 Task: Create a rule from the Agile list, Priority changed -> Complete task in the project AppWave if Priority Cleared then Complete Task
Action: Mouse moved to (46, 261)
Screenshot: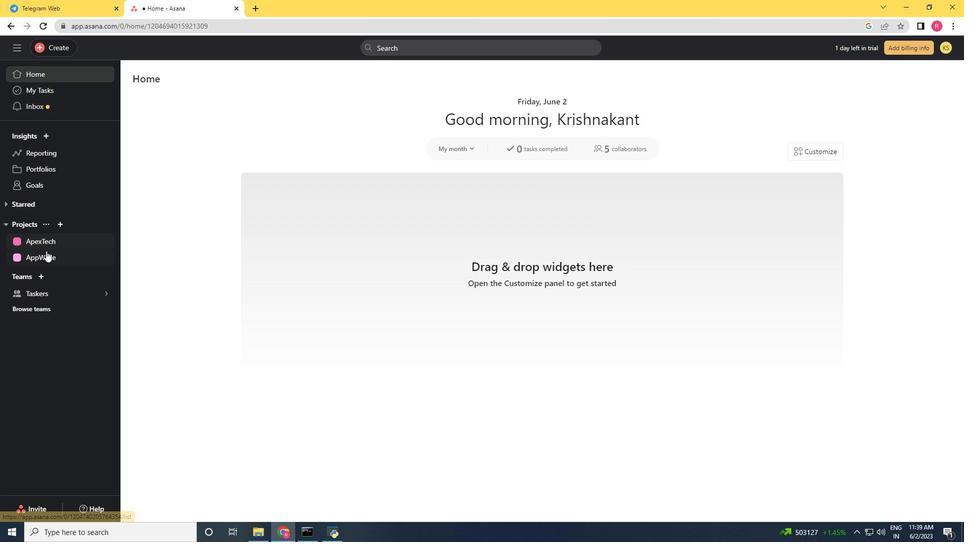 
Action: Mouse pressed left at (46, 261)
Screenshot: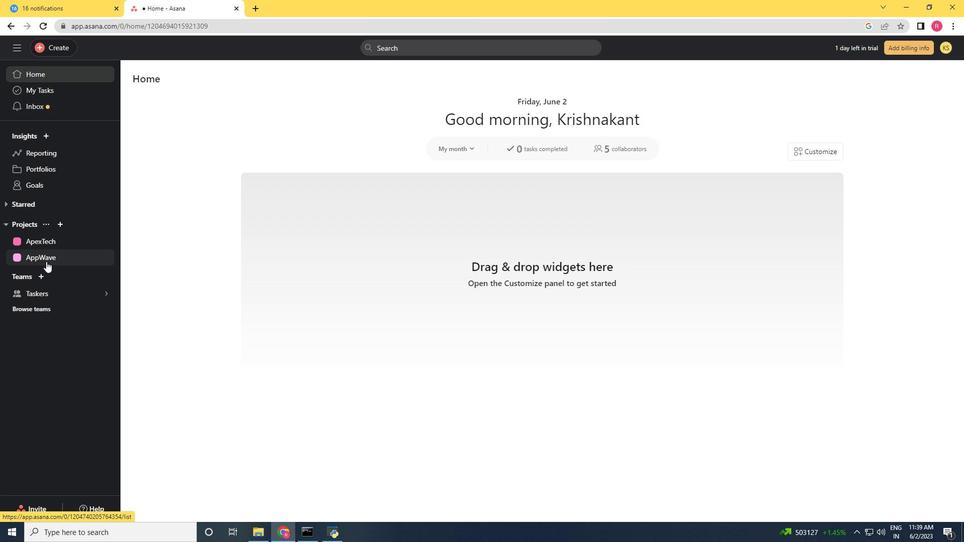 
Action: Mouse moved to (924, 88)
Screenshot: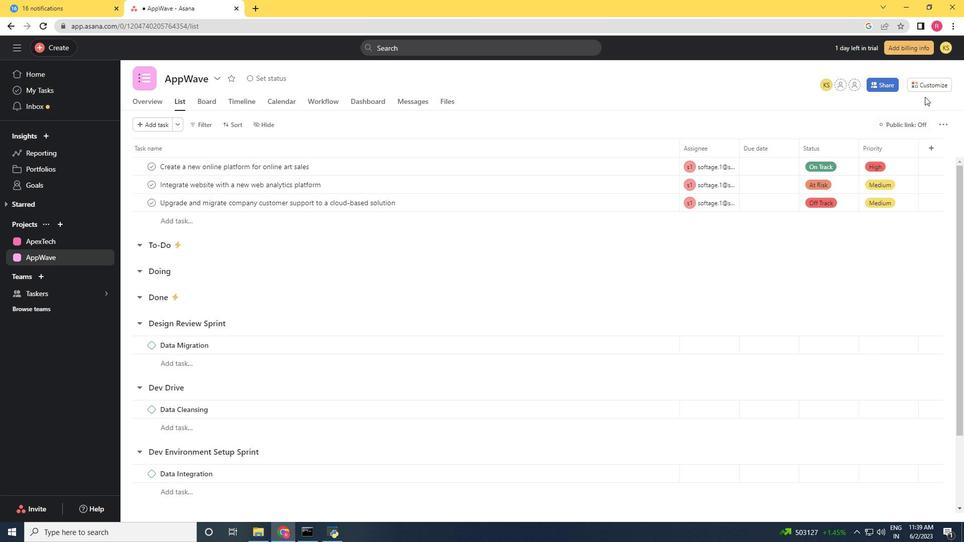 
Action: Mouse pressed left at (924, 88)
Screenshot: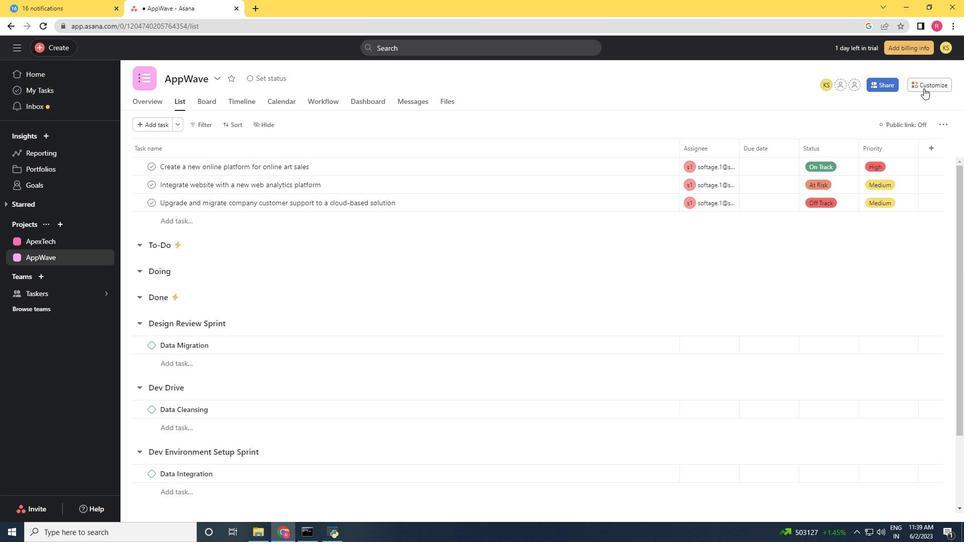 
Action: Mouse moved to (771, 212)
Screenshot: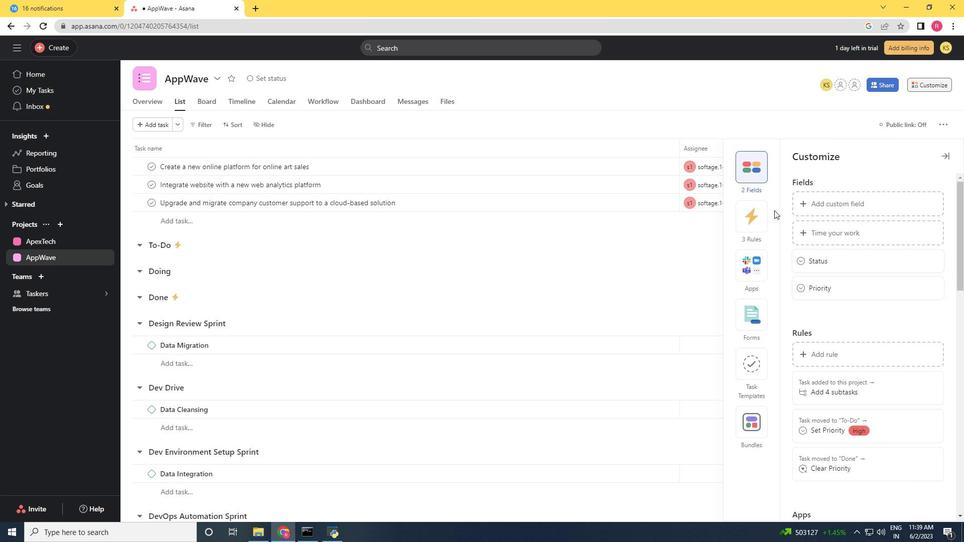 
Action: Mouse pressed left at (771, 212)
Screenshot: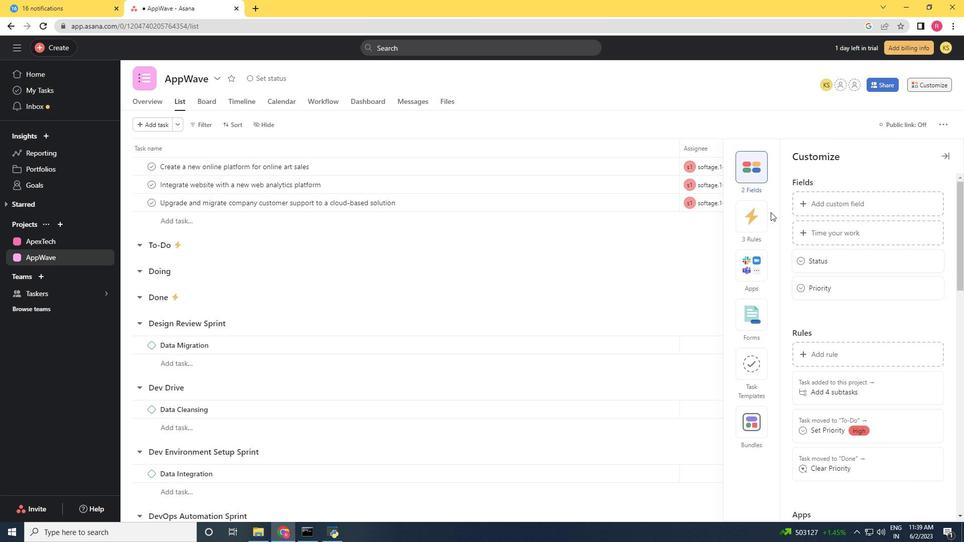 
Action: Mouse moved to (762, 217)
Screenshot: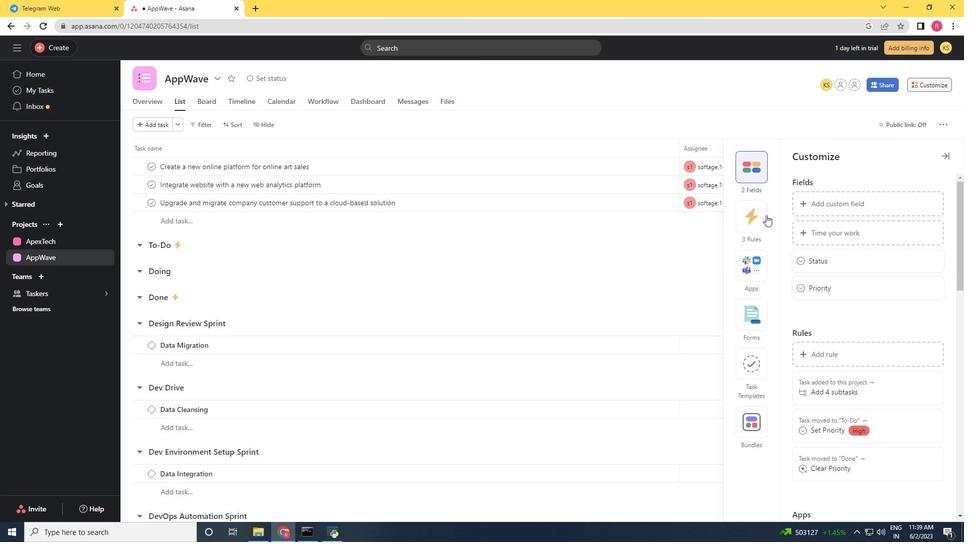 
Action: Mouse pressed left at (762, 217)
Screenshot: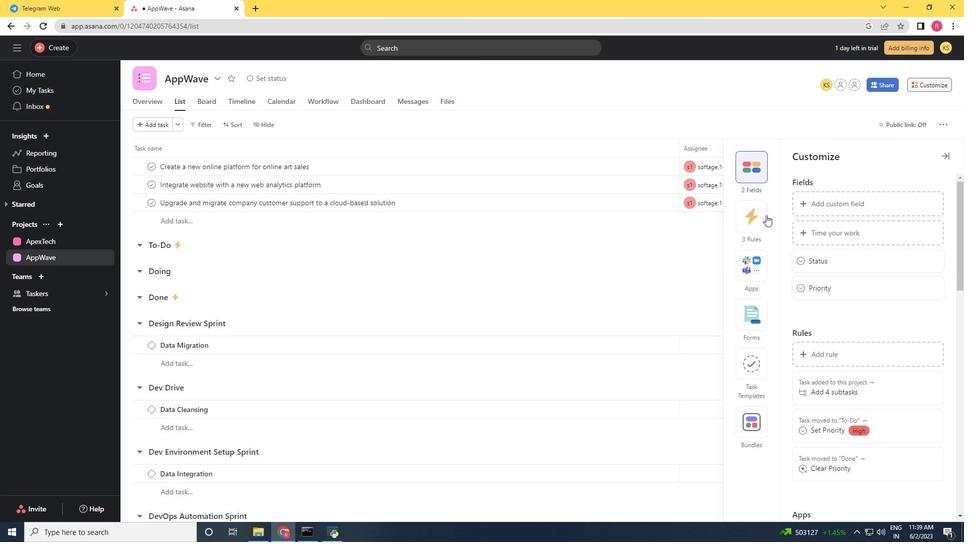 
Action: Mouse moved to (812, 198)
Screenshot: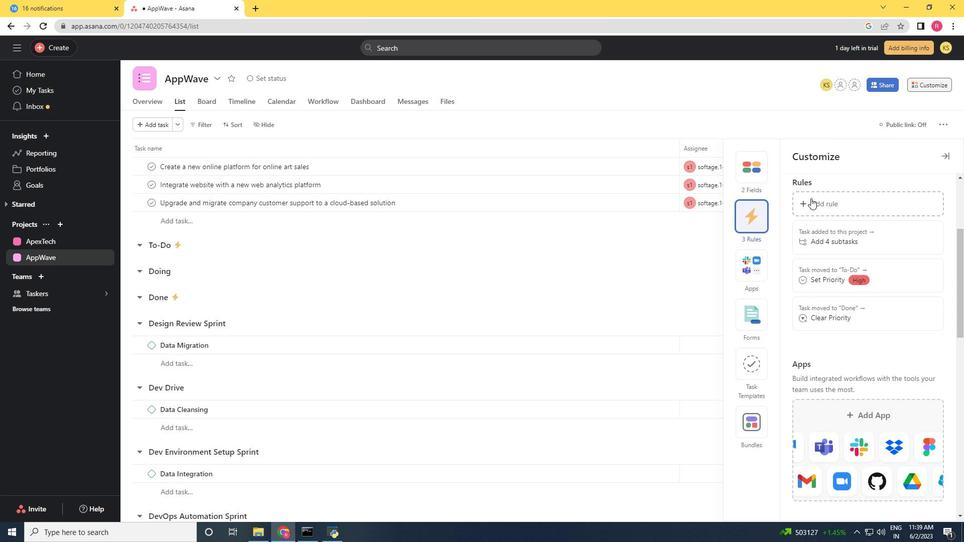 
Action: Mouse pressed left at (812, 198)
Screenshot: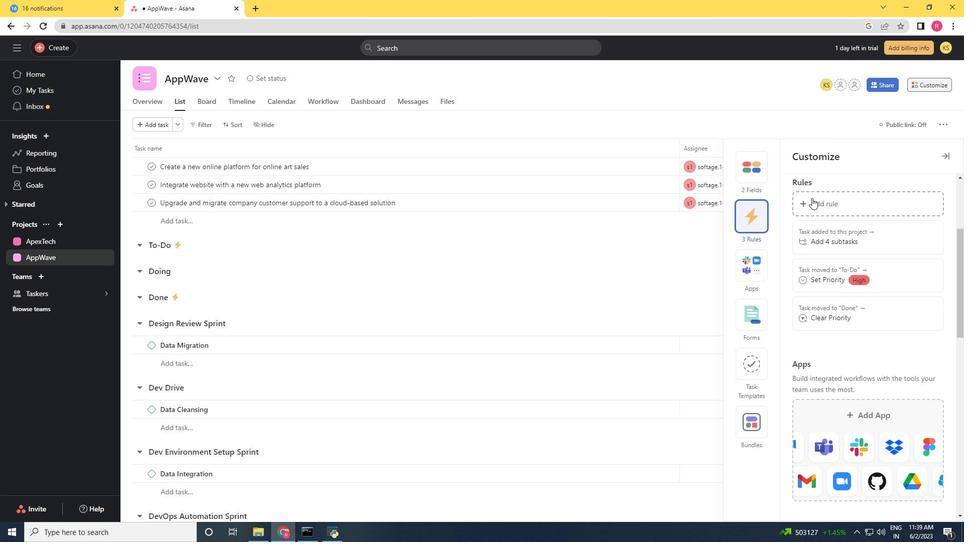 
Action: Mouse moved to (206, 136)
Screenshot: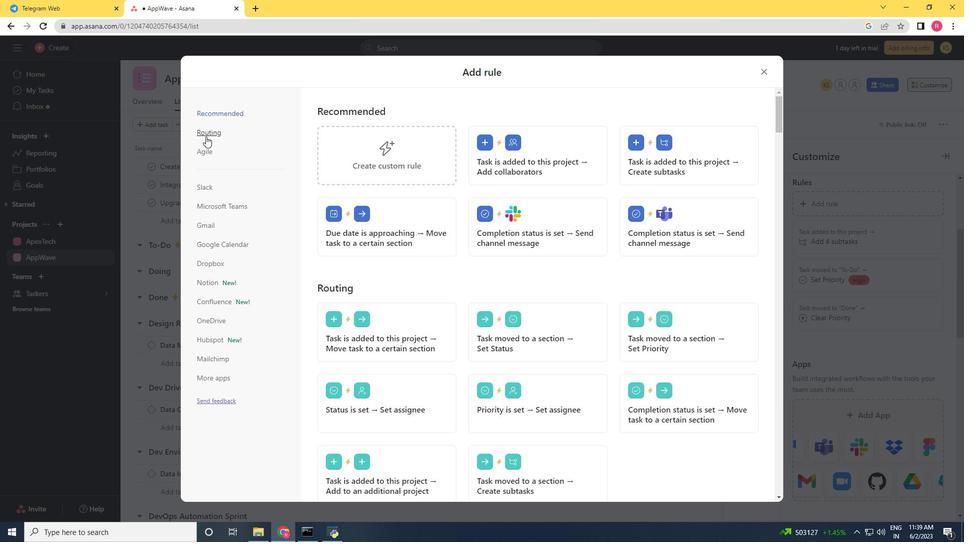 
Action: Mouse pressed left at (206, 136)
Screenshot: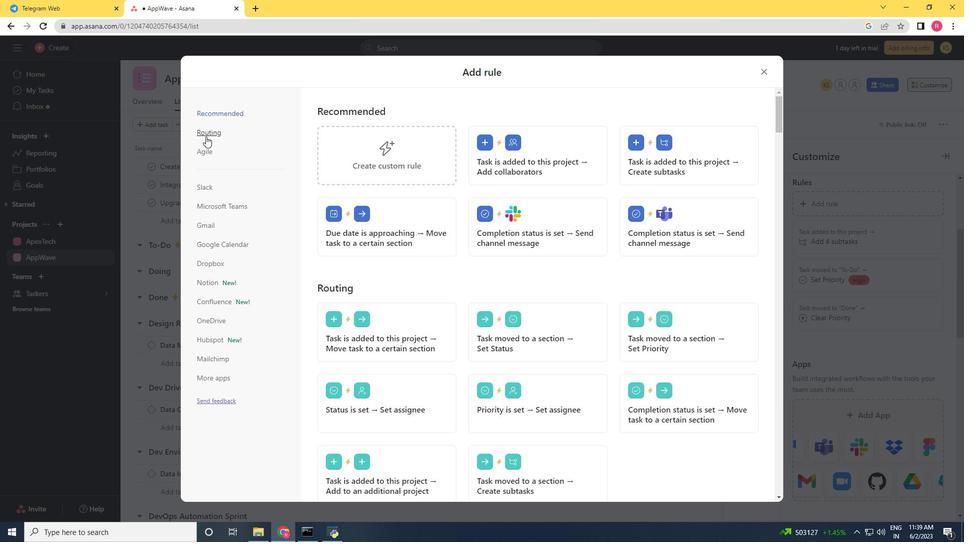 
Action: Mouse moved to (206, 150)
Screenshot: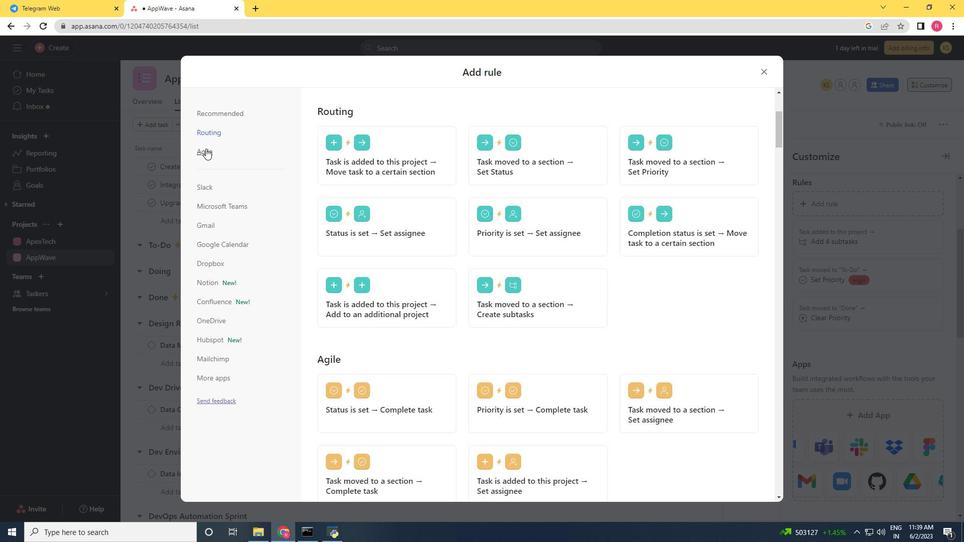 
Action: Mouse pressed left at (206, 150)
Screenshot: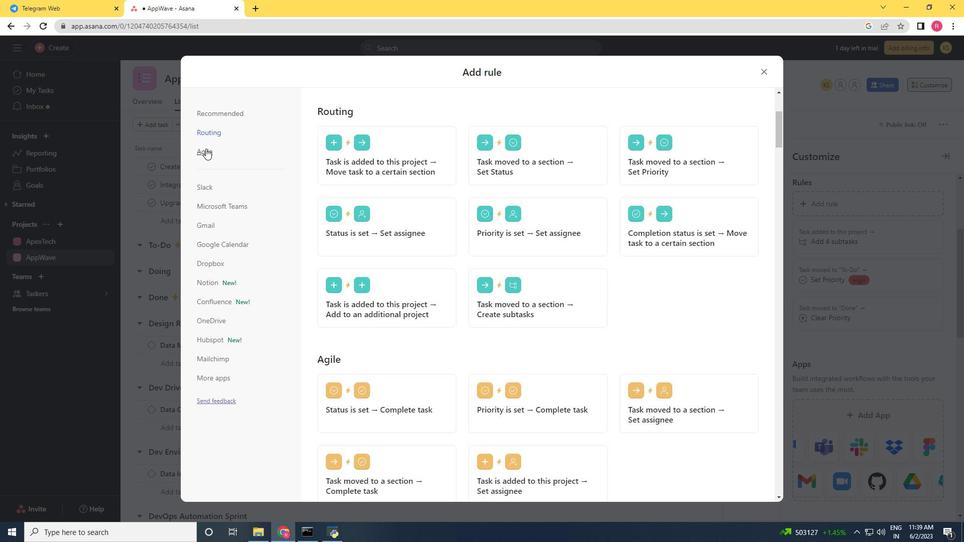 
Action: Mouse moved to (558, 162)
Screenshot: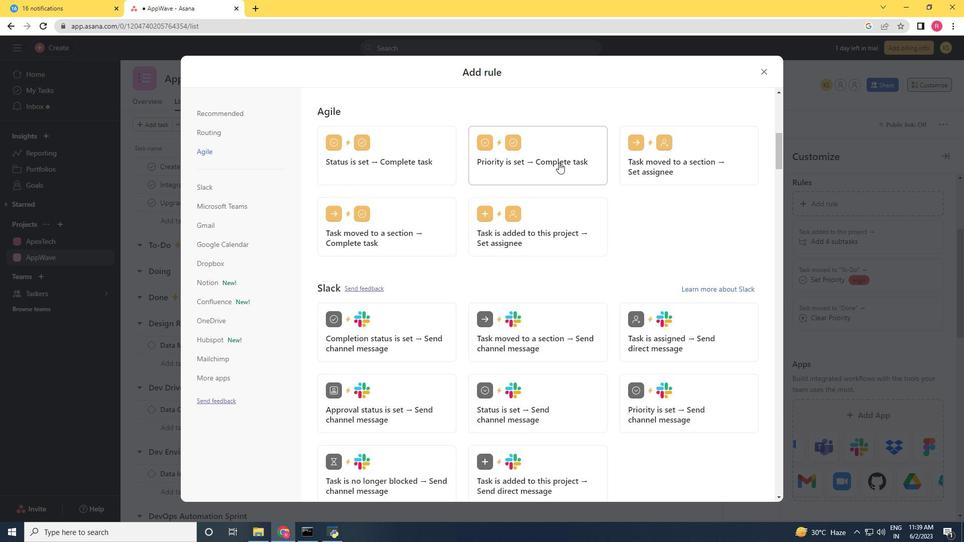
Action: Mouse pressed left at (558, 162)
Screenshot: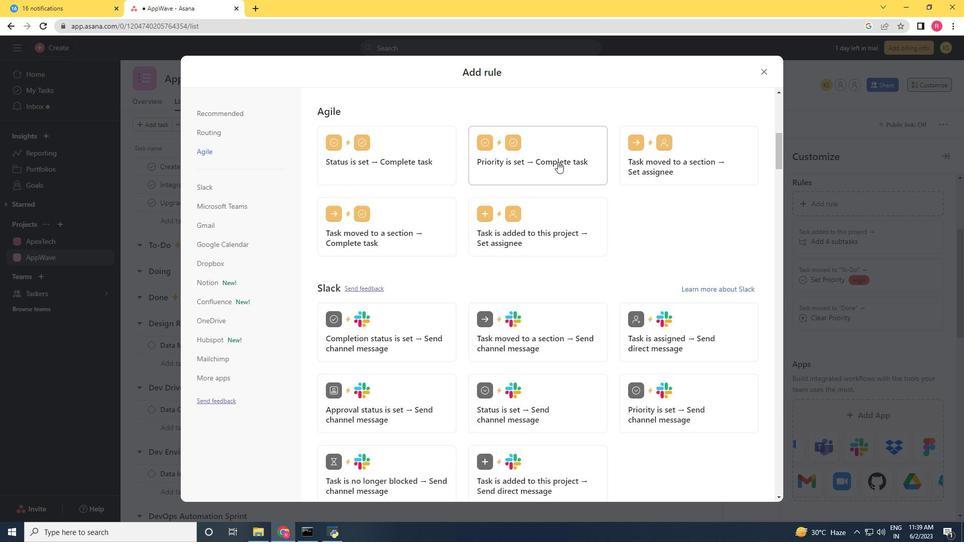 
Action: Mouse moved to (625, 176)
Screenshot: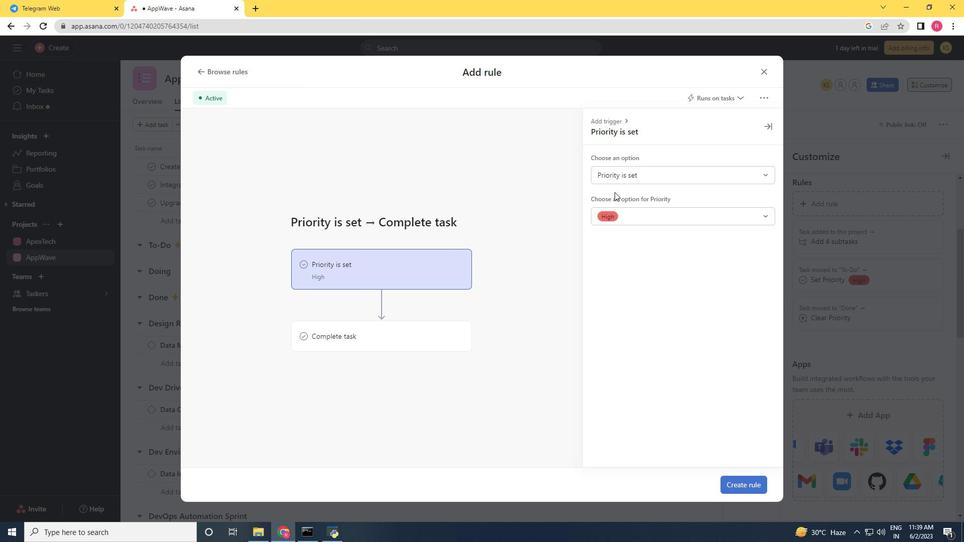 
Action: Mouse pressed left at (625, 176)
Screenshot: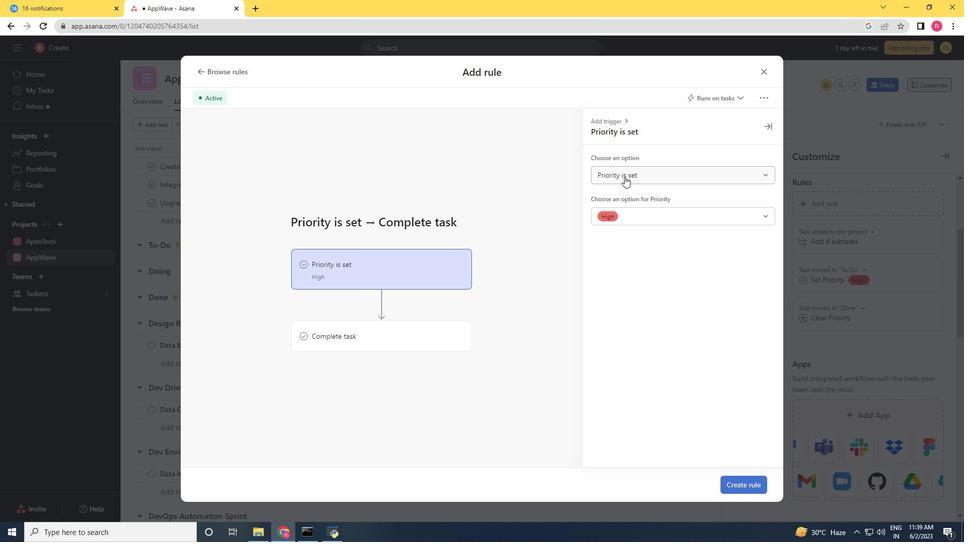 
Action: Mouse moved to (624, 205)
Screenshot: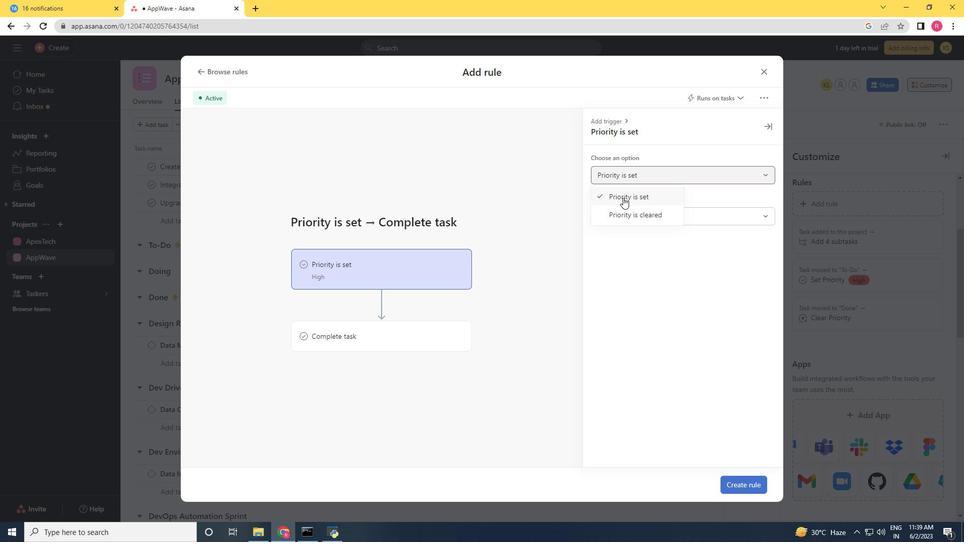 
Action: Mouse pressed left at (624, 205)
Screenshot: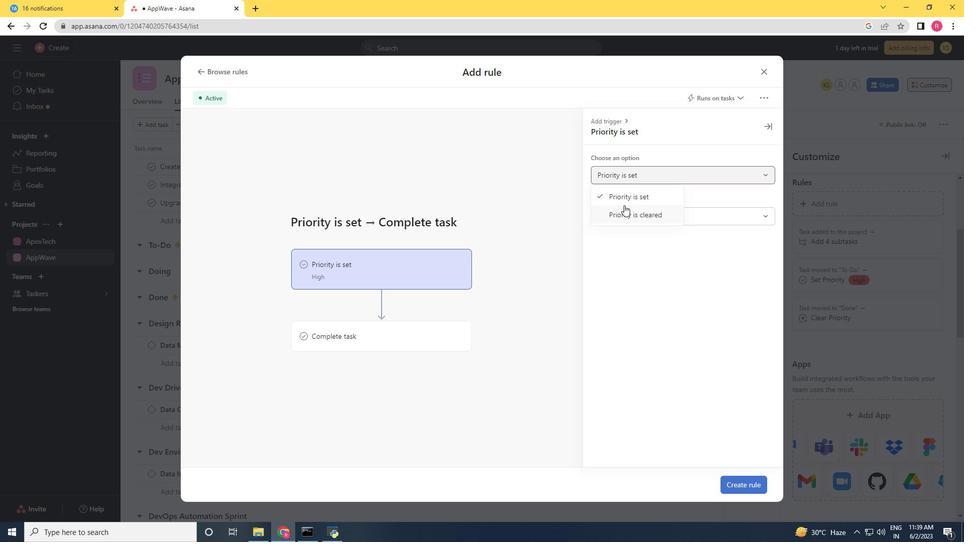 
Action: Mouse moved to (369, 315)
Screenshot: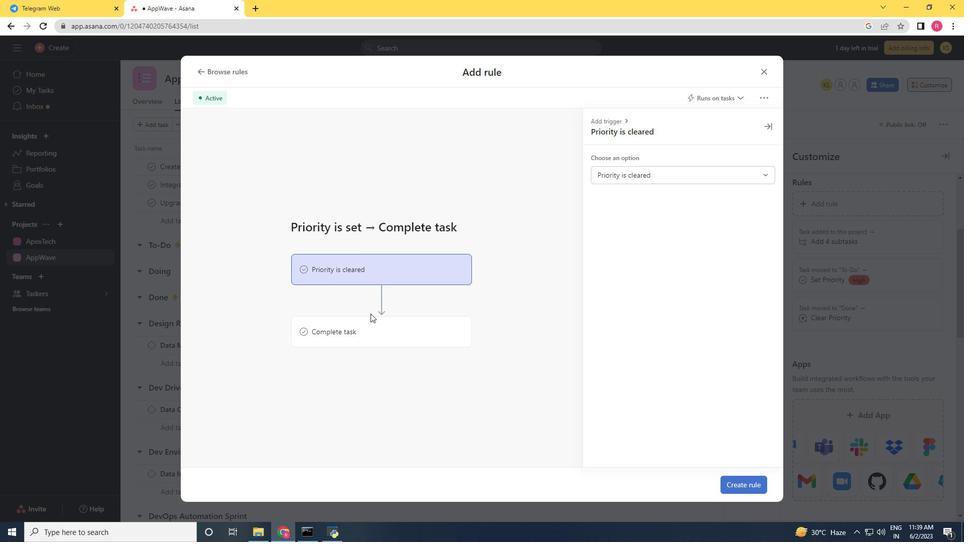 
Action: Mouse pressed left at (369, 315)
Screenshot: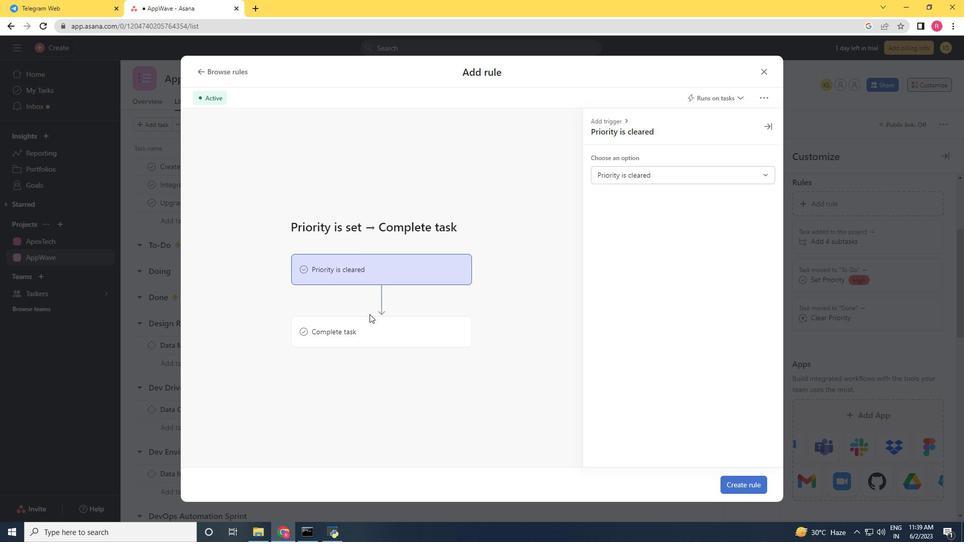 
Action: Mouse moved to (434, 337)
Screenshot: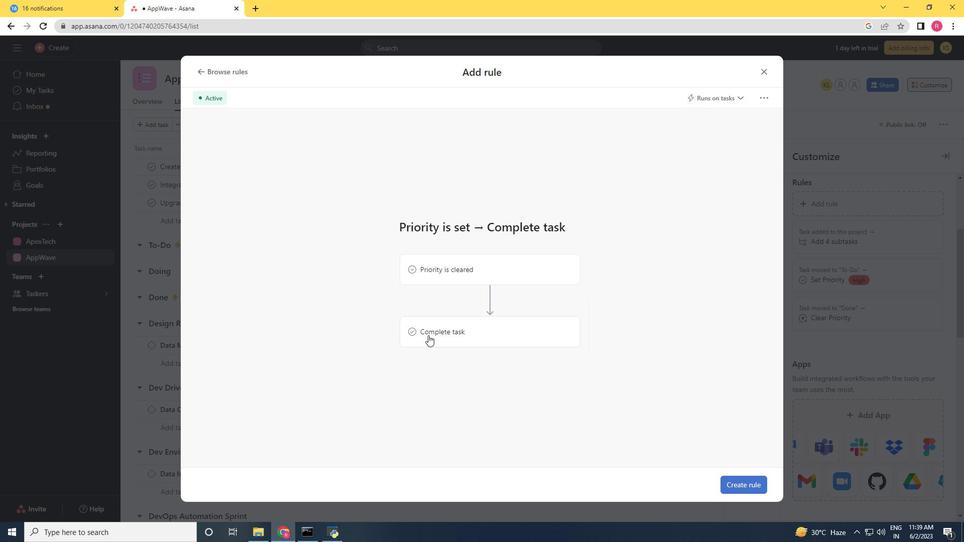 
Action: Mouse pressed left at (434, 337)
Screenshot: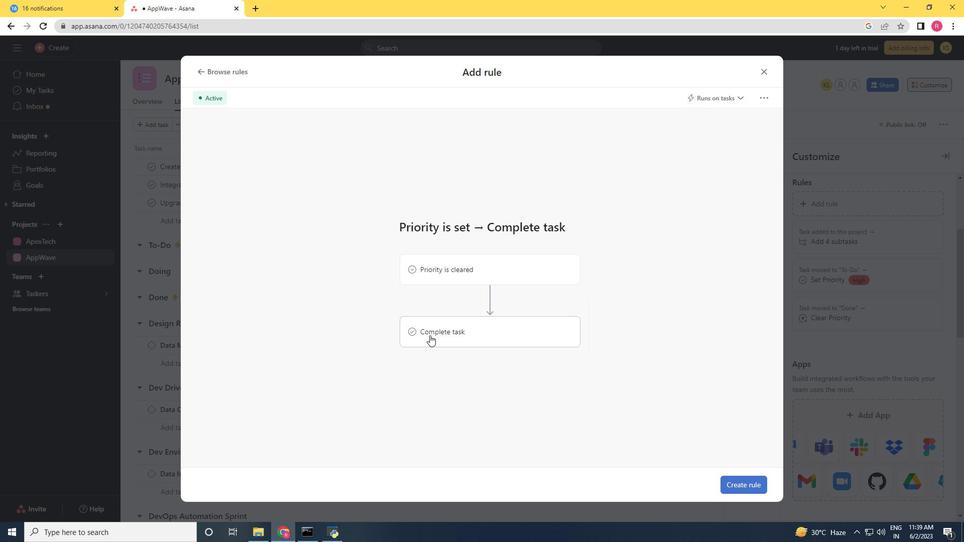 
Action: Mouse moved to (630, 179)
Screenshot: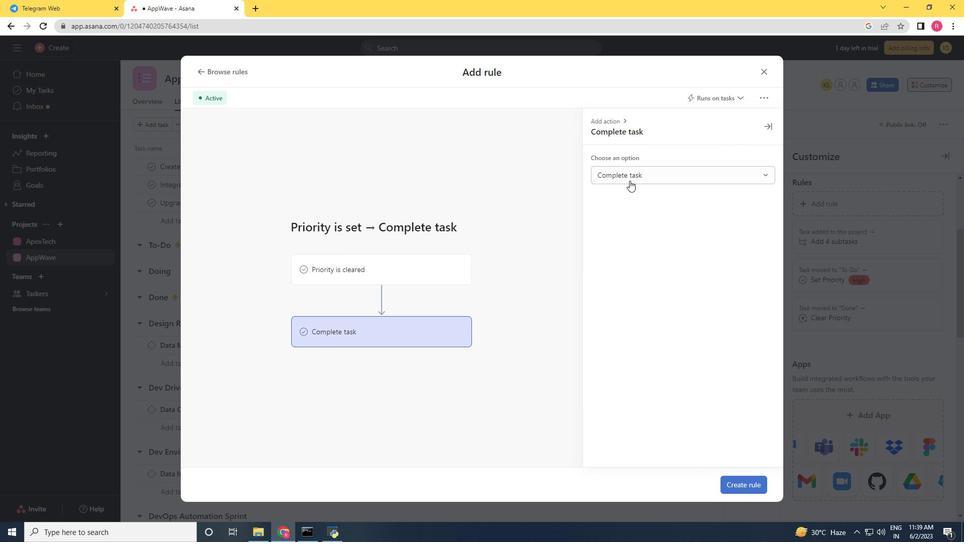 
Action: Mouse pressed left at (630, 179)
Screenshot: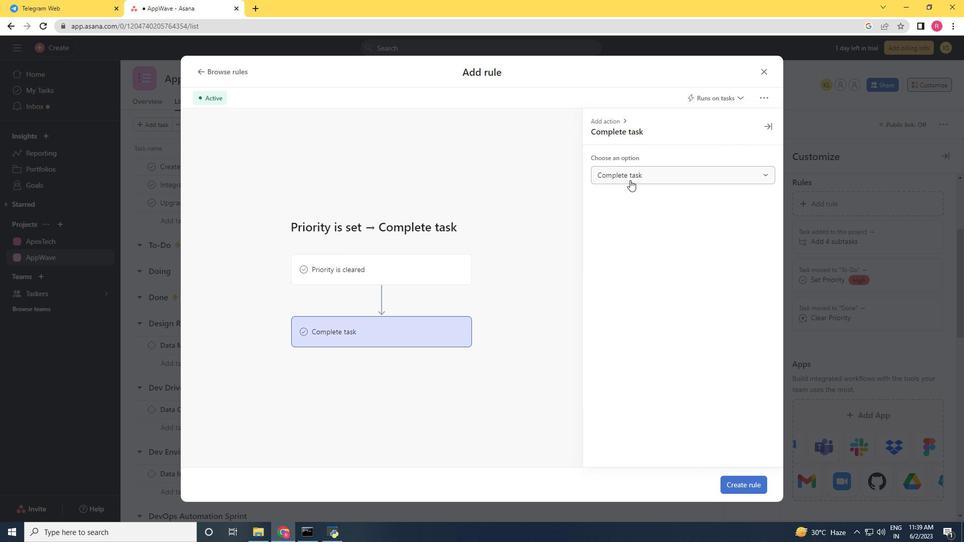 
Action: Mouse moved to (637, 194)
Screenshot: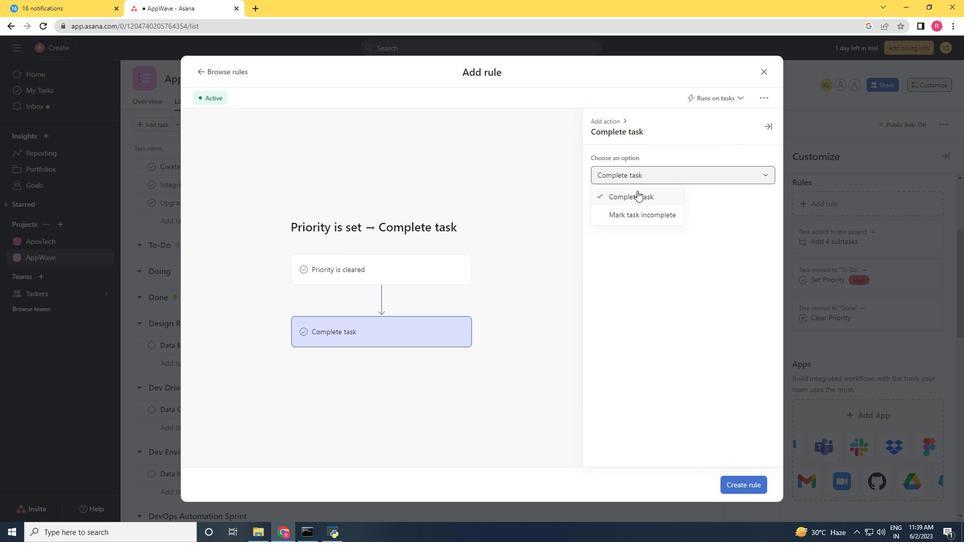 
Action: Mouse pressed left at (637, 194)
Screenshot: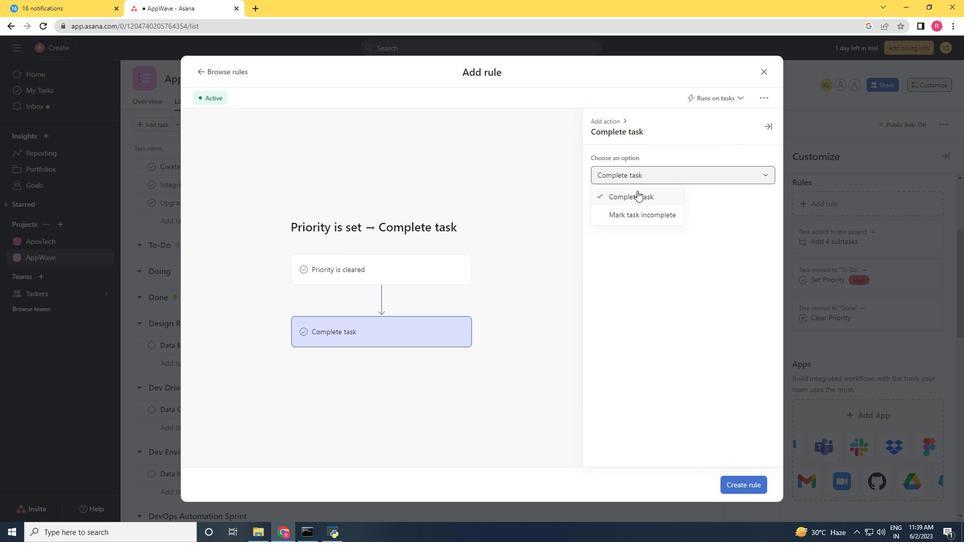 
Action: Mouse moved to (751, 482)
Screenshot: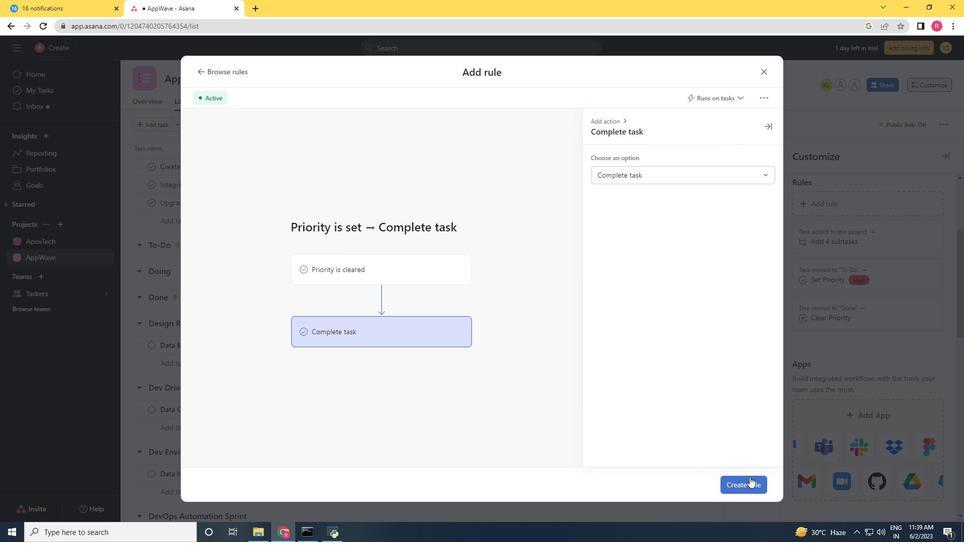 
Action: Mouse pressed left at (751, 482)
Screenshot: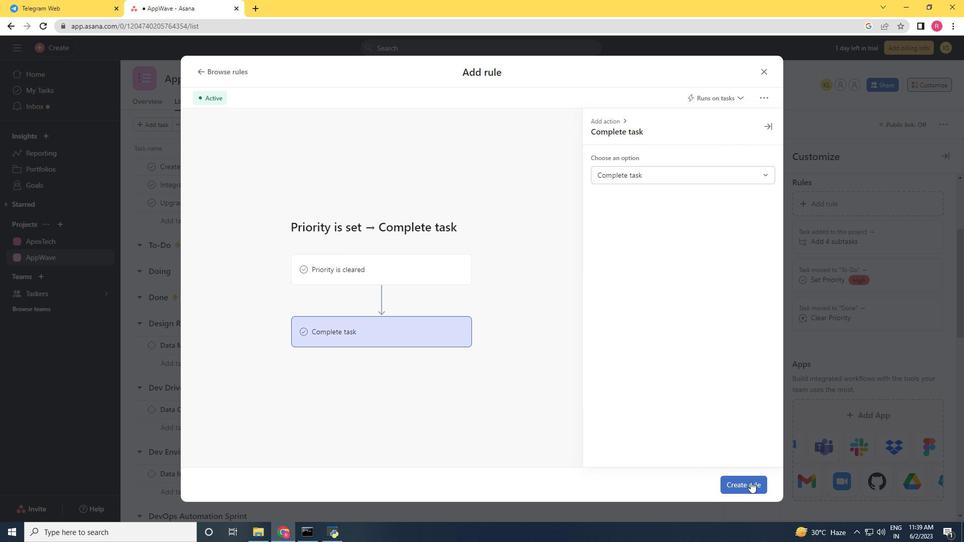 
Action: Mouse moved to (676, 442)
Screenshot: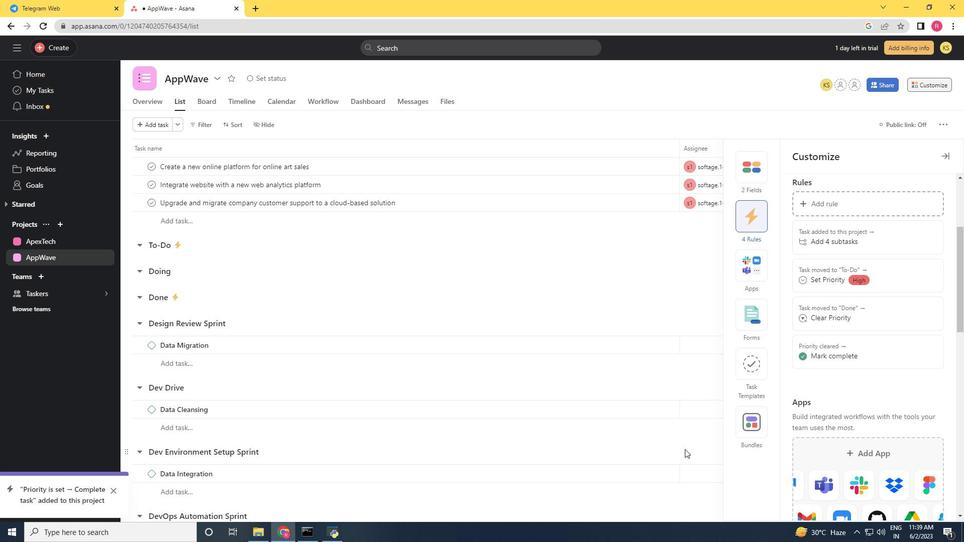 
